 Task: Change the button text to "Schedule meeting with me".
Action: Mouse moved to (655, 344)
Screenshot: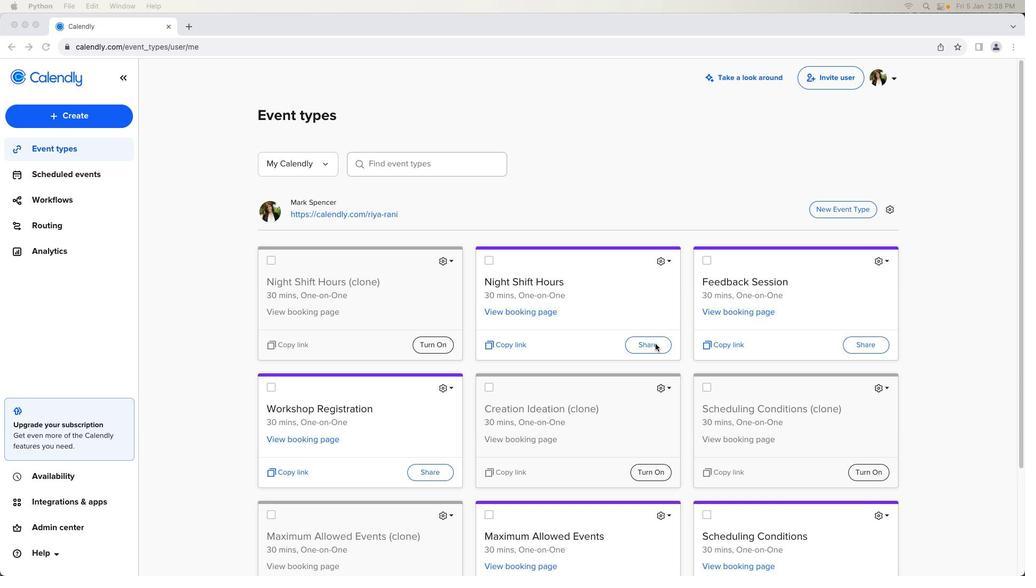 
Action: Mouse pressed left at (655, 344)
Screenshot: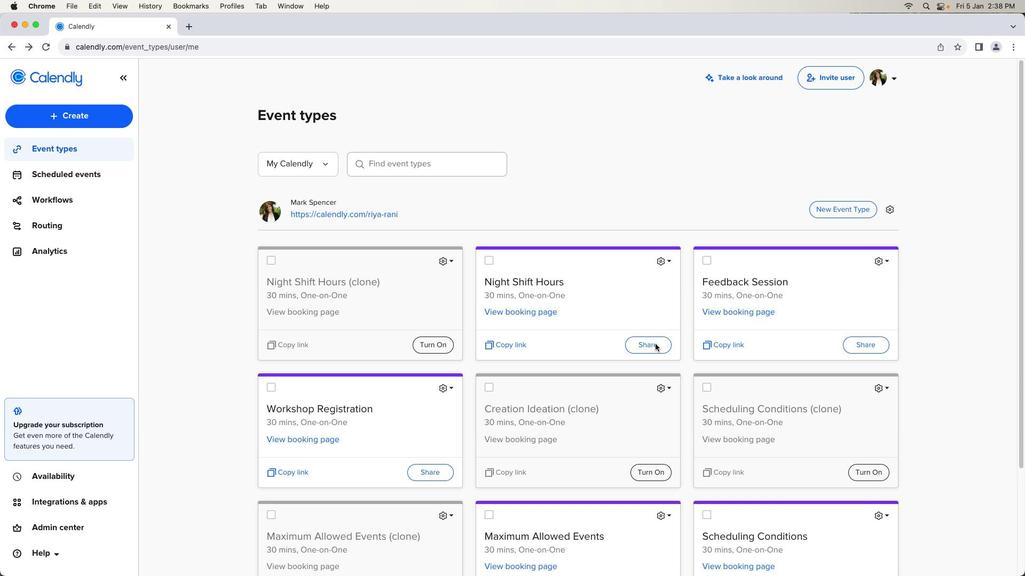 
Action: Mouse pressed left at (655, 344)
Screenshot: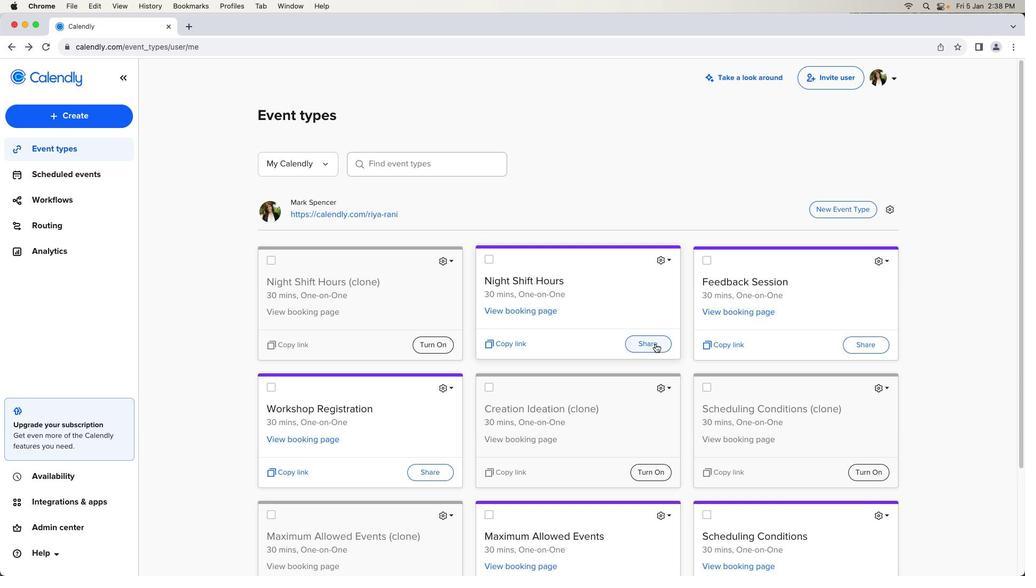
Action: Mouse moved to (633, 160)
Screenshot: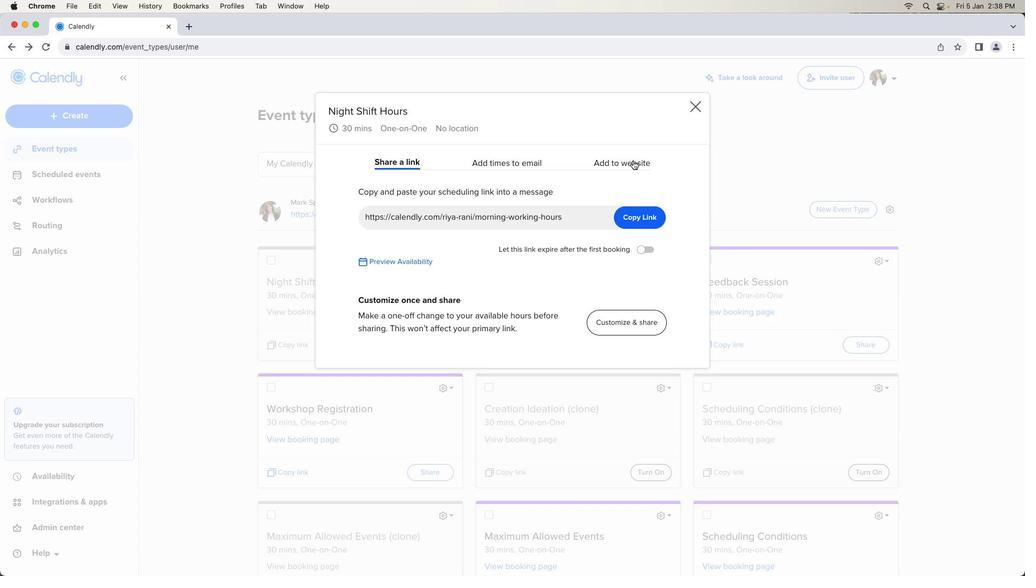
Action: Mouse pressed left at (633, 160)
Screenshot: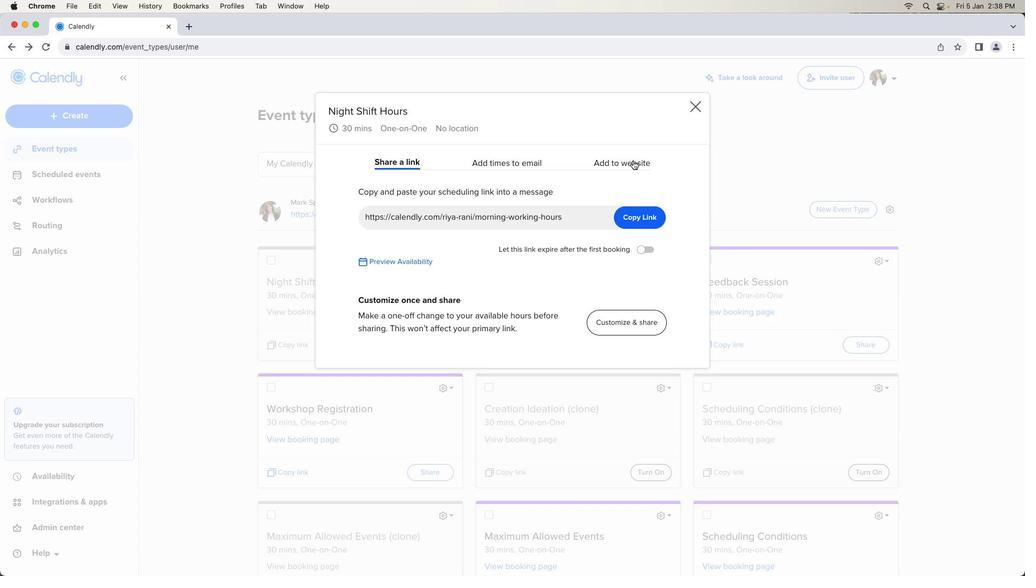
Action: Mouse moved to (558, 313)
Screenshot: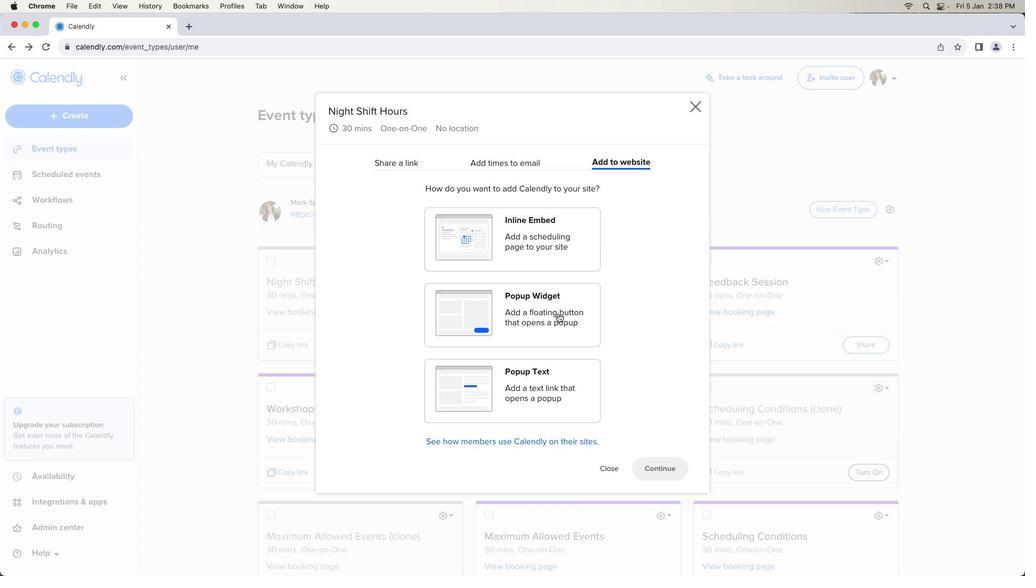 
Action: Mouse pressed left at (558, 313)
Screenshot: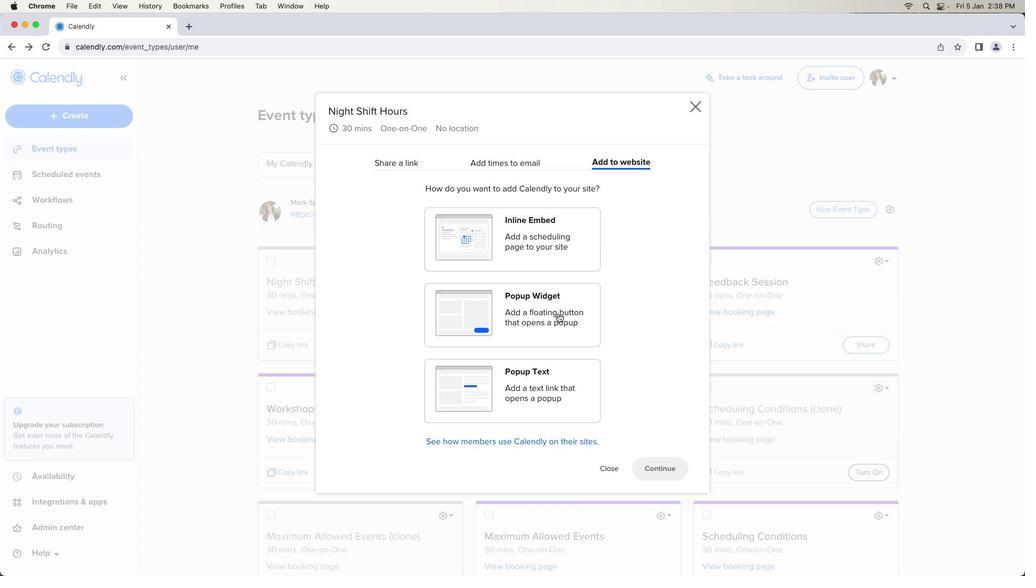 
Action: Mouse moved to (671, 466)
Screenshot: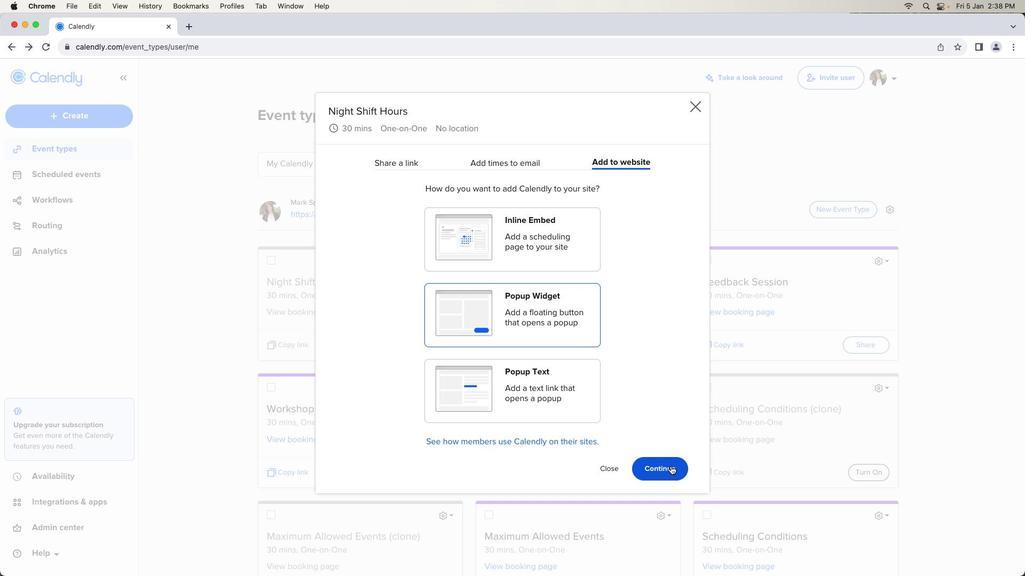 
Action: Mouse pressed left at (671, 466)
Screenshot: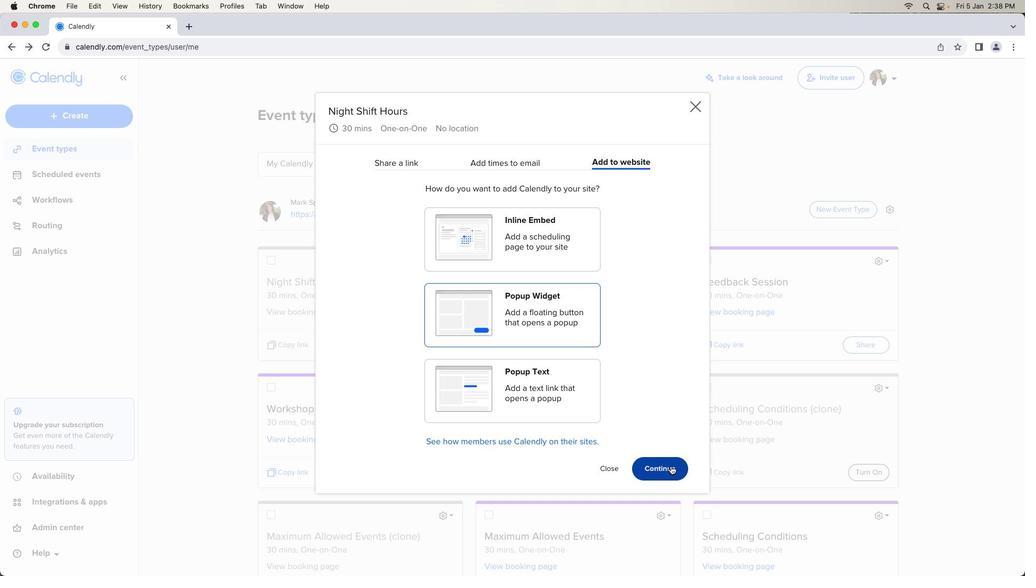 
Action: Mouse moved to (436, 301)
Screenshot: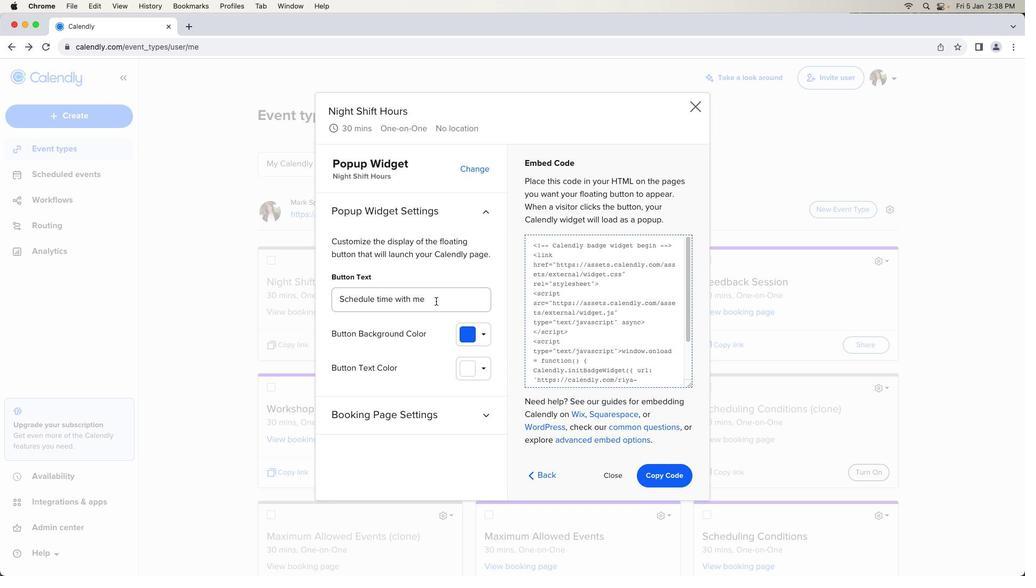 
Action: Mouse pressed left at (436, 301)
Screenshot: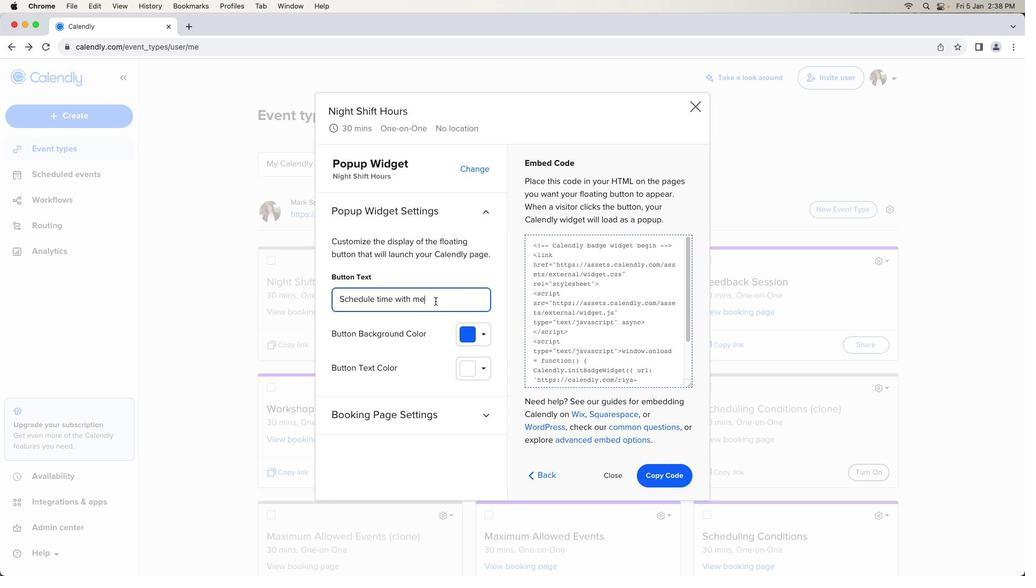 
Action: Mouse moved to (350, 298)
Screenshot: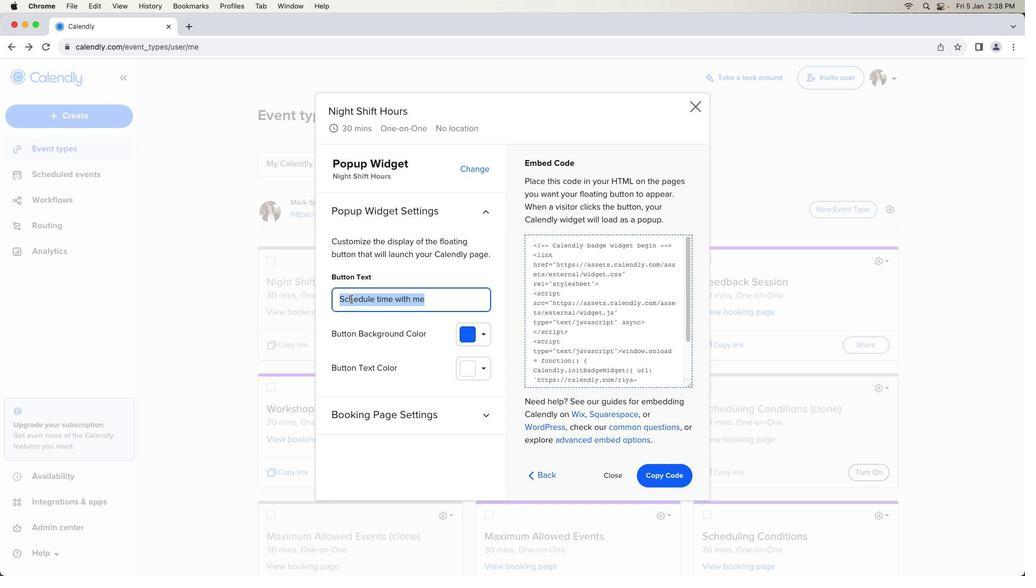 
Action: Key pressed Key.backspaceKey.shift'S''c''h''e''d''u''l''e'Key.space'm''e''e''t''i''n''g'Key.space'w''i''t''h'Key.space'm''e'
Screenshot: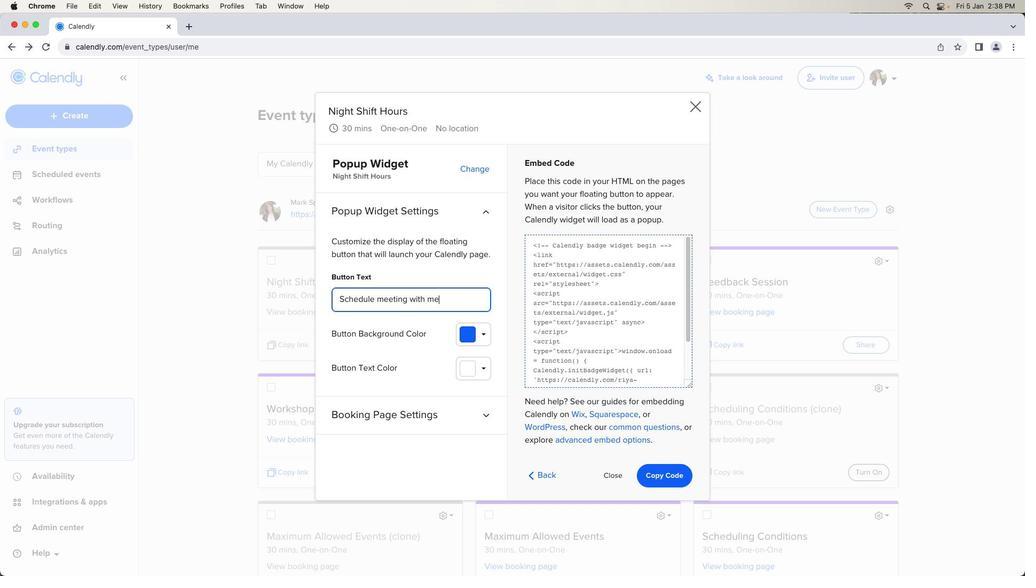 
Action: Mouse moved to (572, 399)
Screenshot: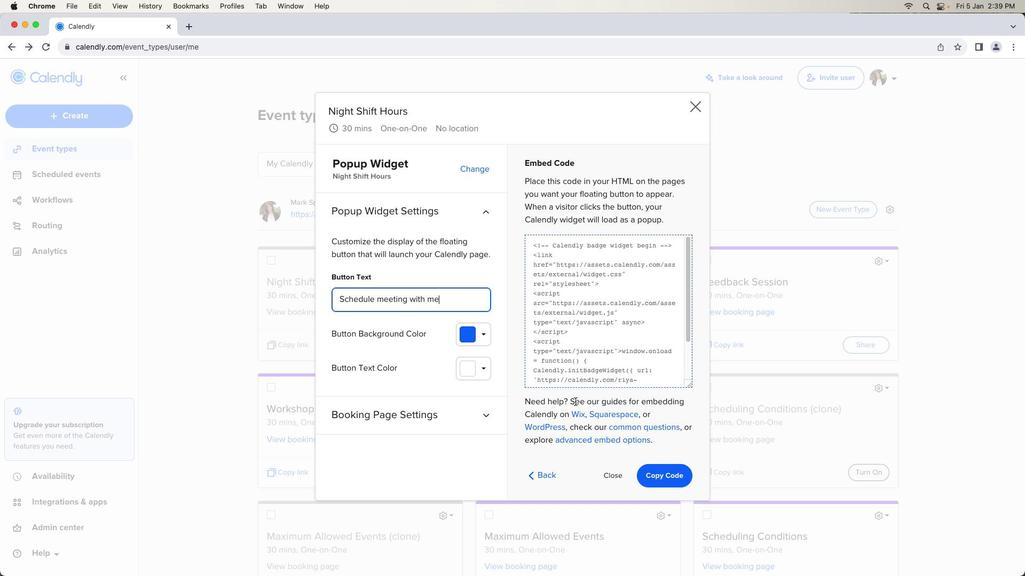
